 Task: Add the task  Create a new website for a non-profit organization to the section Black Hole in the project AgileEagle and add a Due Date to the respective task as 2024/04/08
Action: Mouse moved to (634, 322)
Screenshot: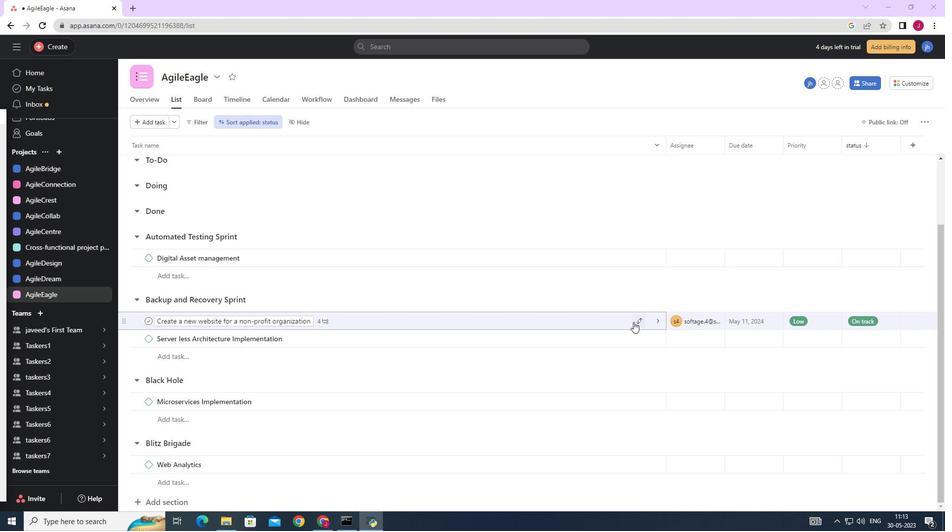 
Action: Mouse pressed left at (634, 322)
Screenshot: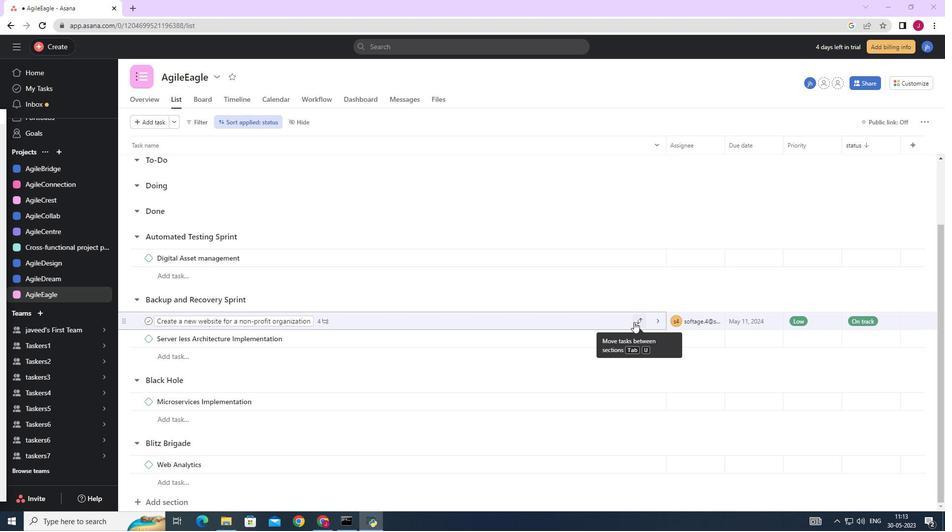 
Action: Mouse moved to (576, 466)
Screenshot: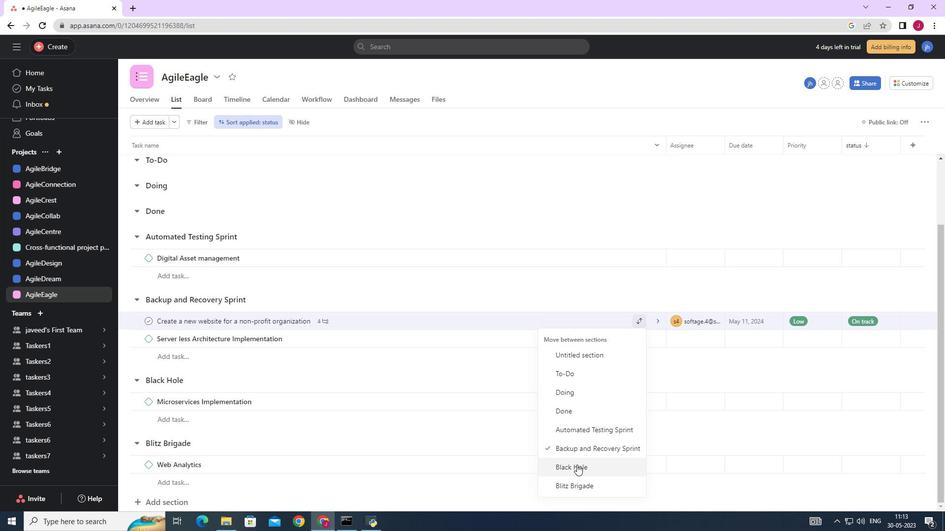 
Action: Mouse pressed left at (576, 466)
Screenshot: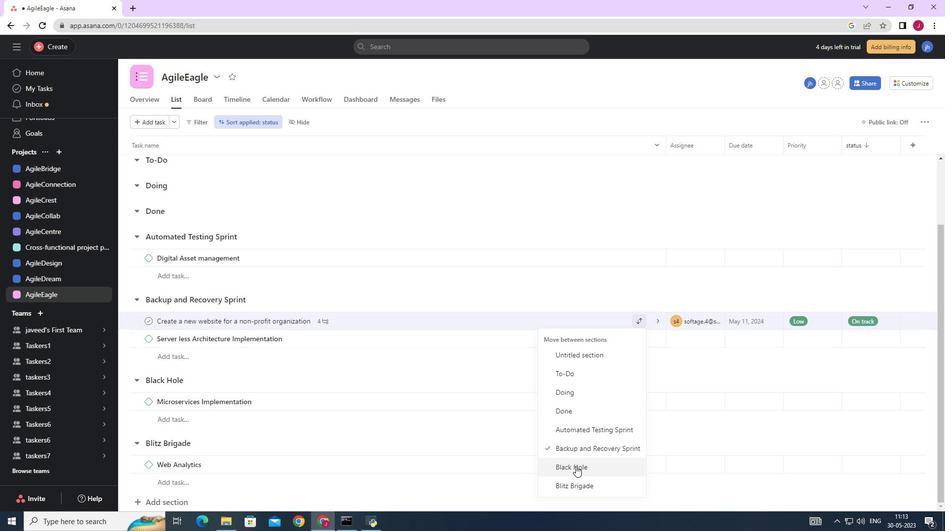 
Action: Mouse moved to (752, 385)
Screenshot: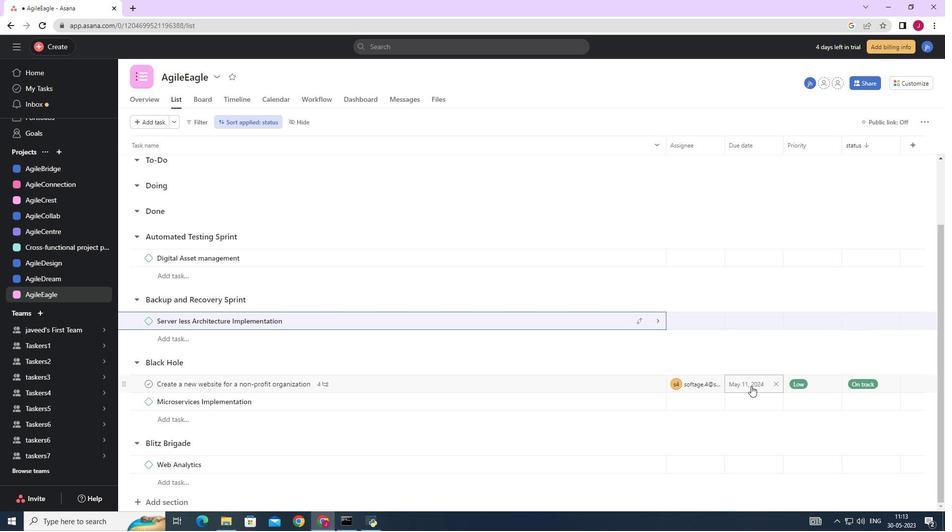 
Action: Mouse pressed left at (752, 385)
Screenshot: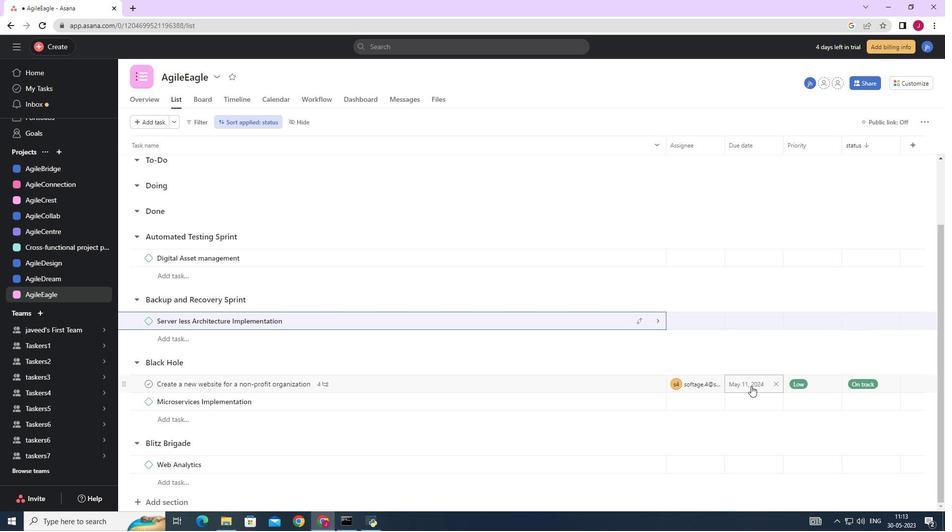 
Action: Mouse moved to (744, 229)
Screenshot: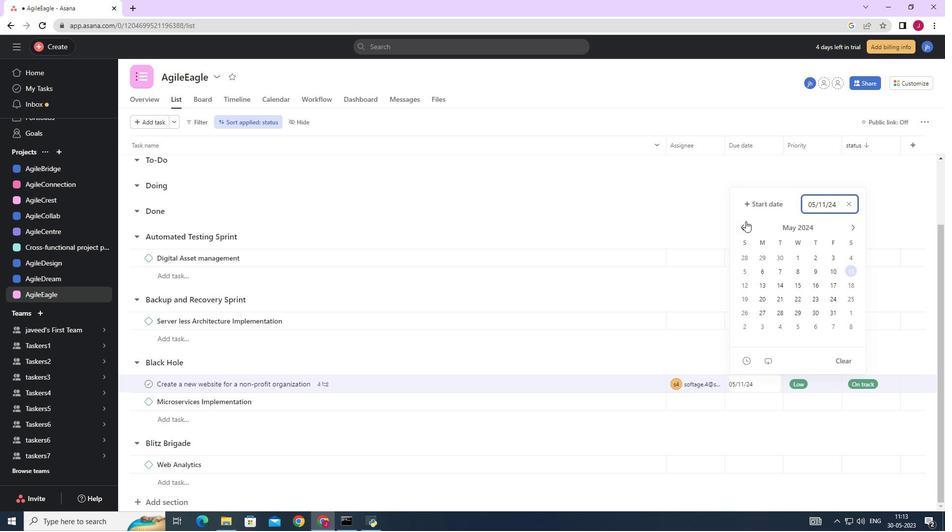 
Action: Mouse pressed left at (744, 229)
Screenshot: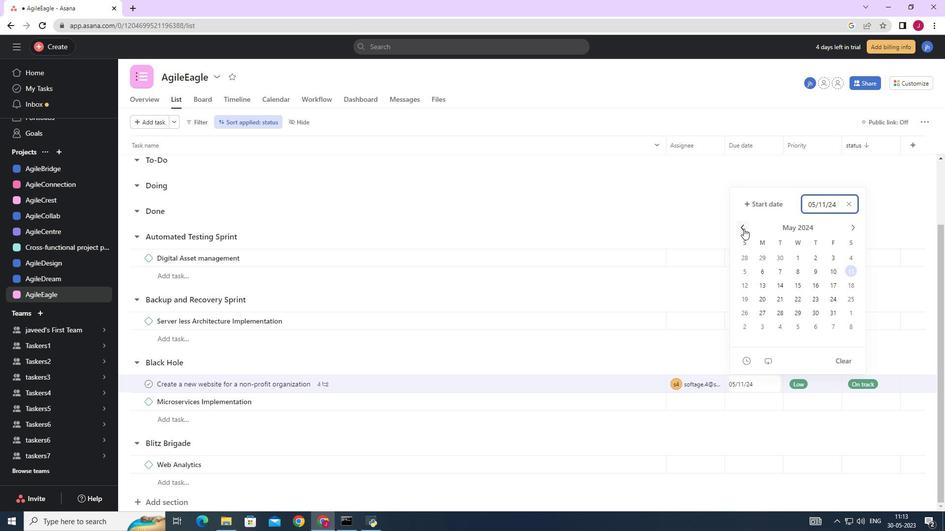 
Action: Mouse moved to (767, 273)
Screenshot: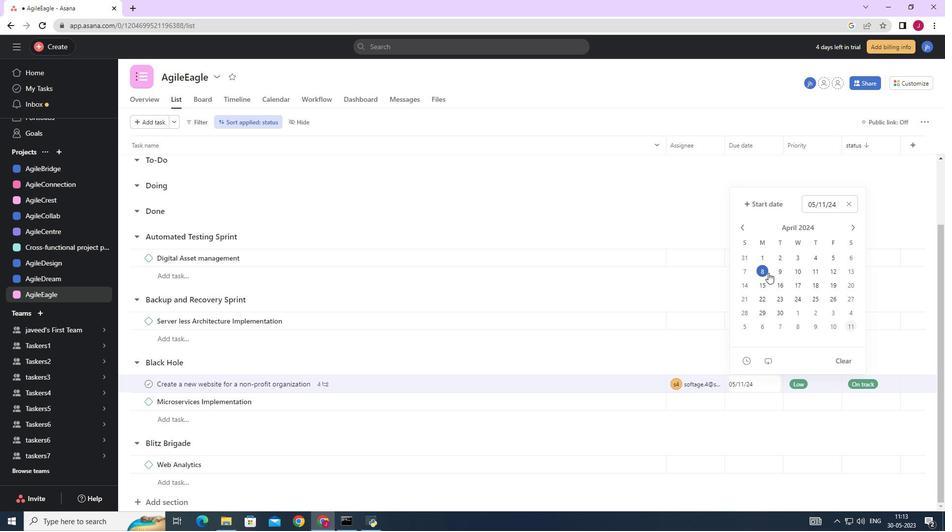 
Action: Mouse pressed left at (767, 273)
Screenshot: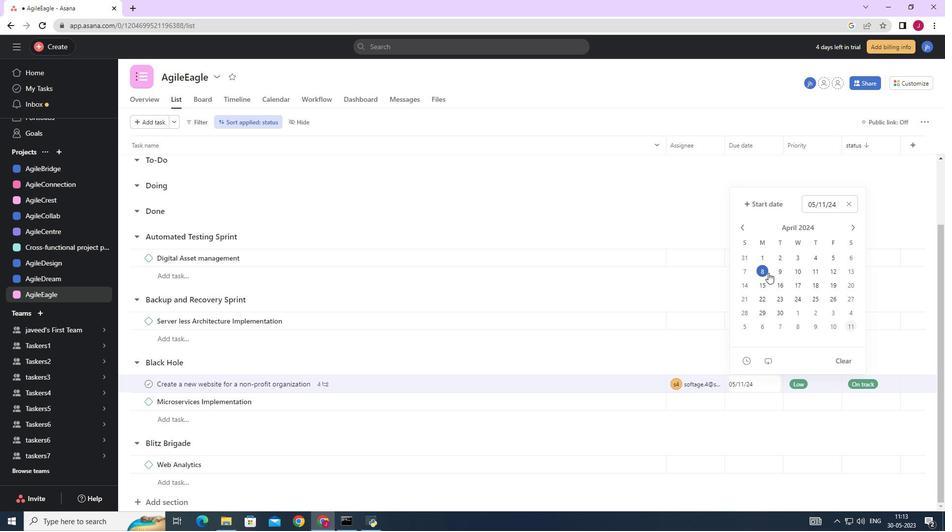 
Action: Mouse moved to (891, 210)
Screenshot: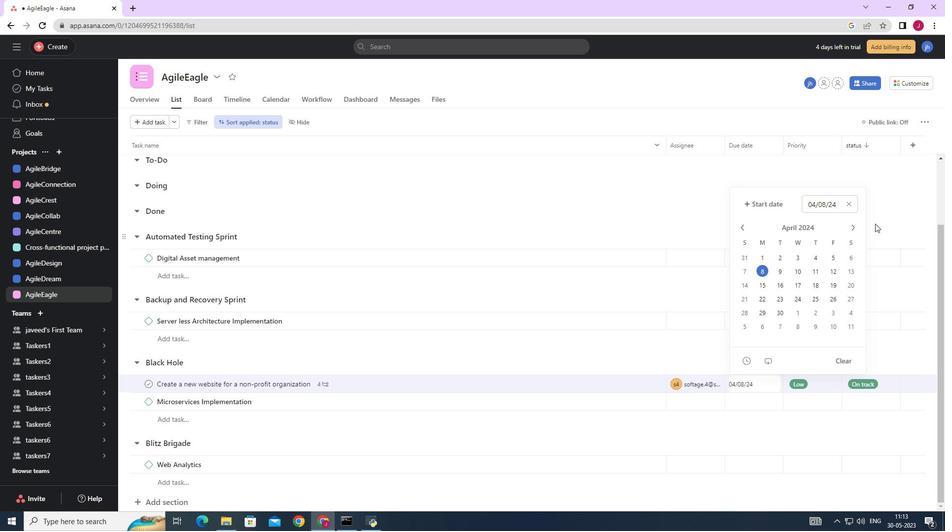 
Action: Mouse pressed left at (891, 210)
Screenshot: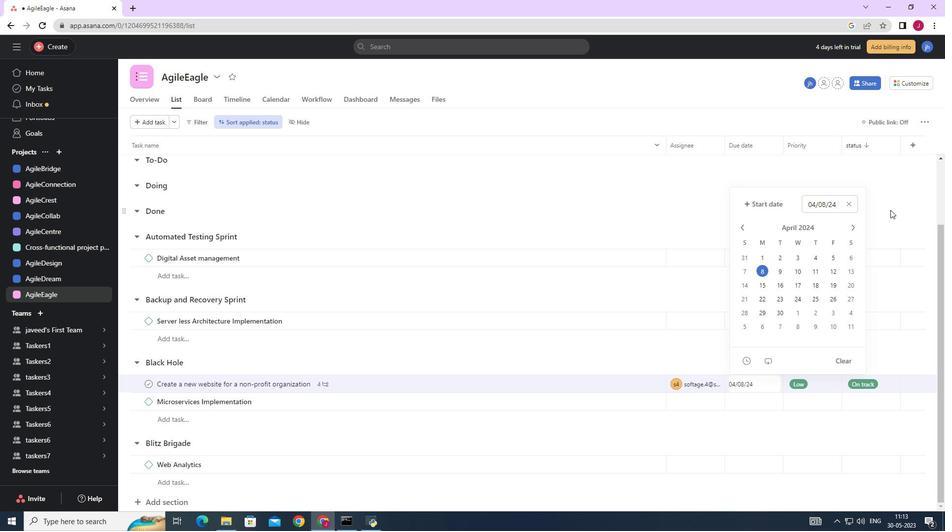 
Action: Mouse moved to (886, 209)
Screenshot: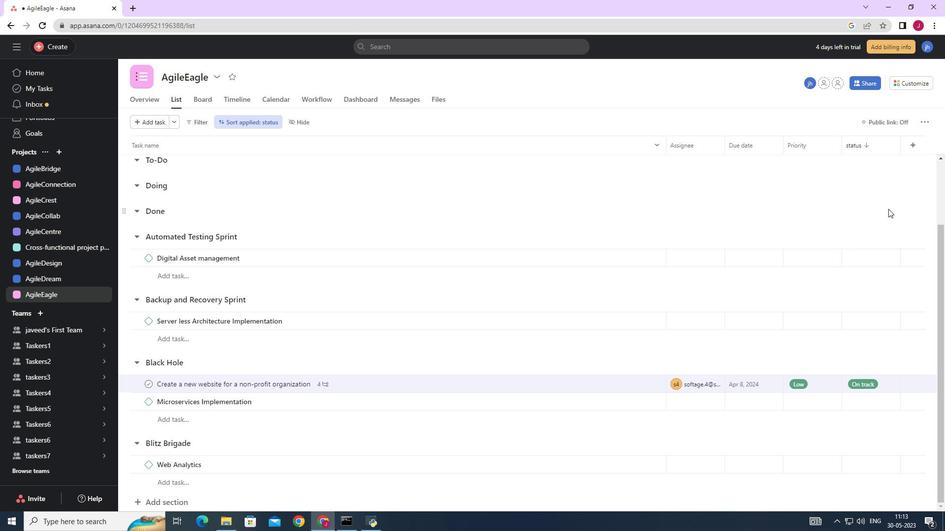 
